 Task: Check the percentage active listings of tray ceiling in the last 1 year.
Action: Mouse moved to (938, 221)
Screenshot: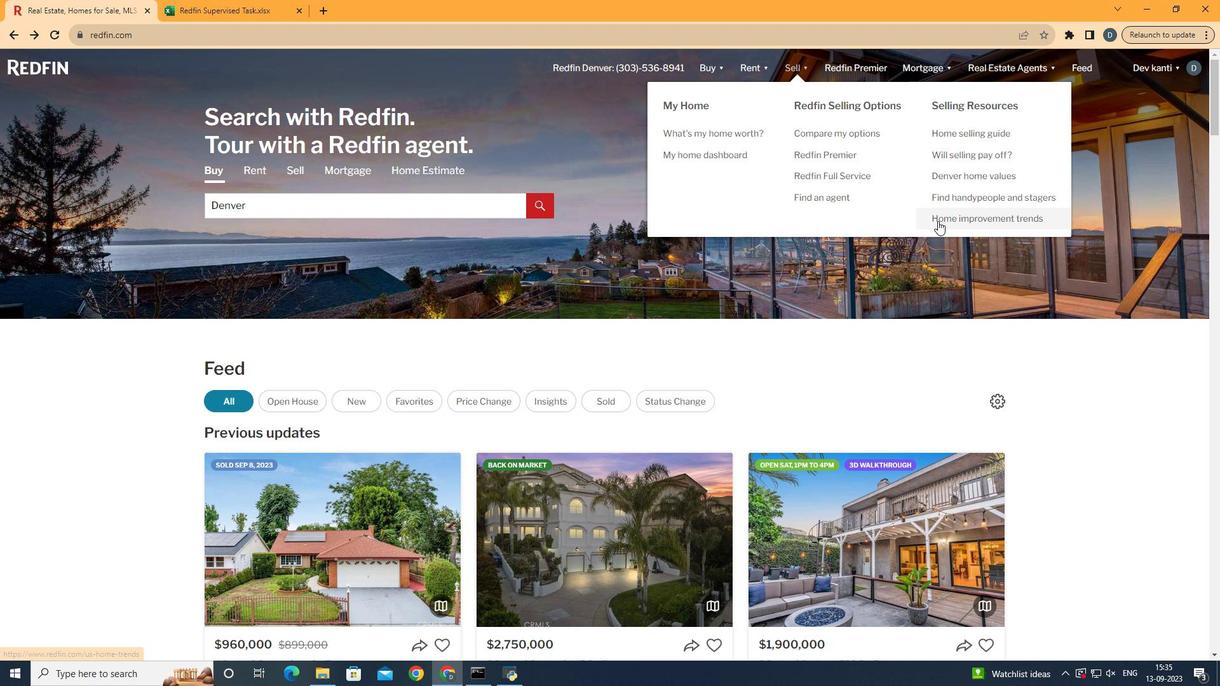 
Action: Mouse pressed left at (938, 221)
Screenshot: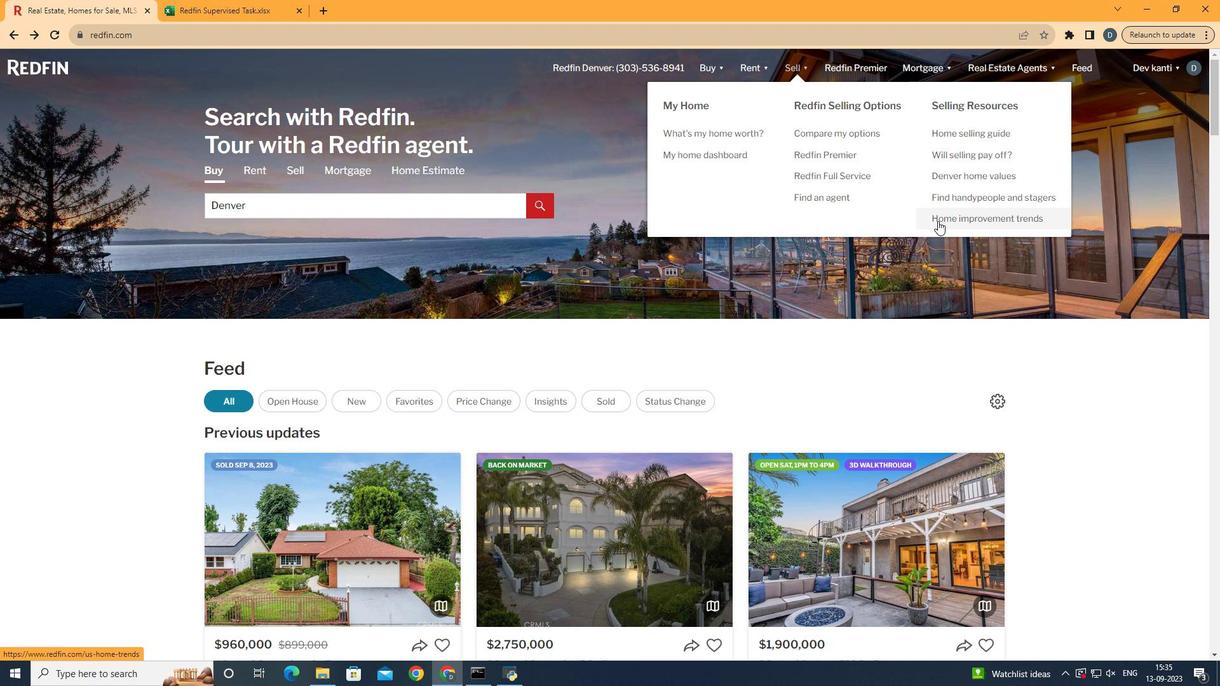 
Action: Mouse moved to (322, 239)
Screenshot: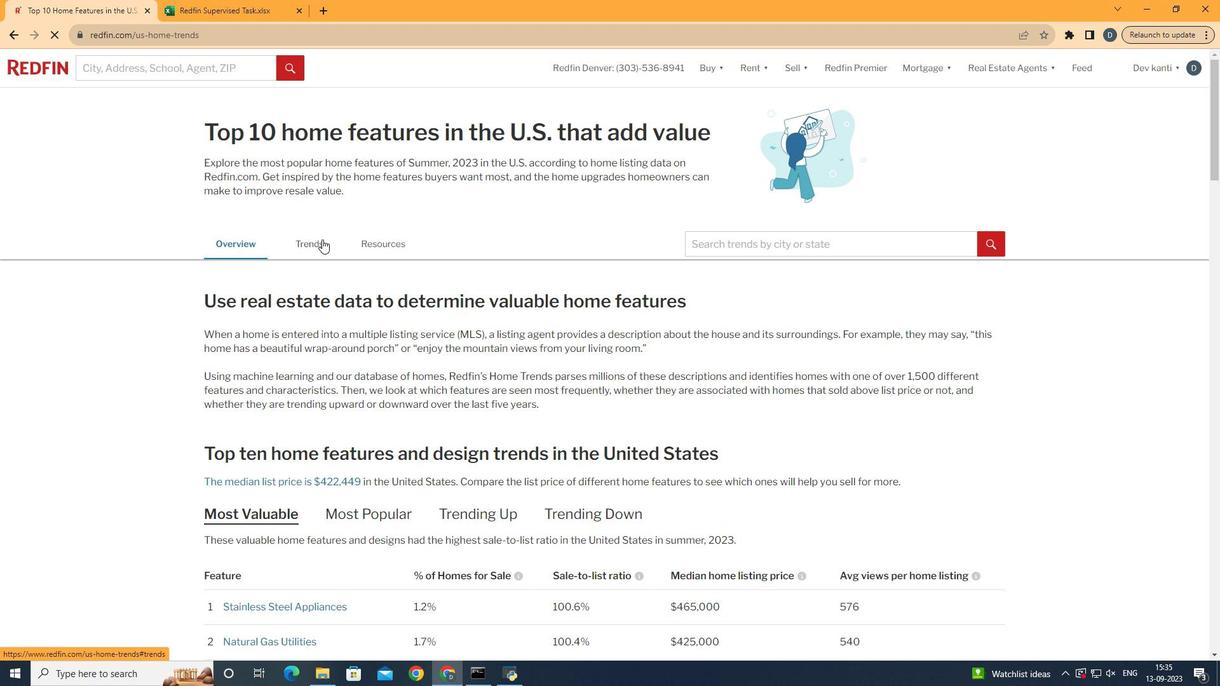 
Action: Mouse pressed left at (322, 239)
Screenshot: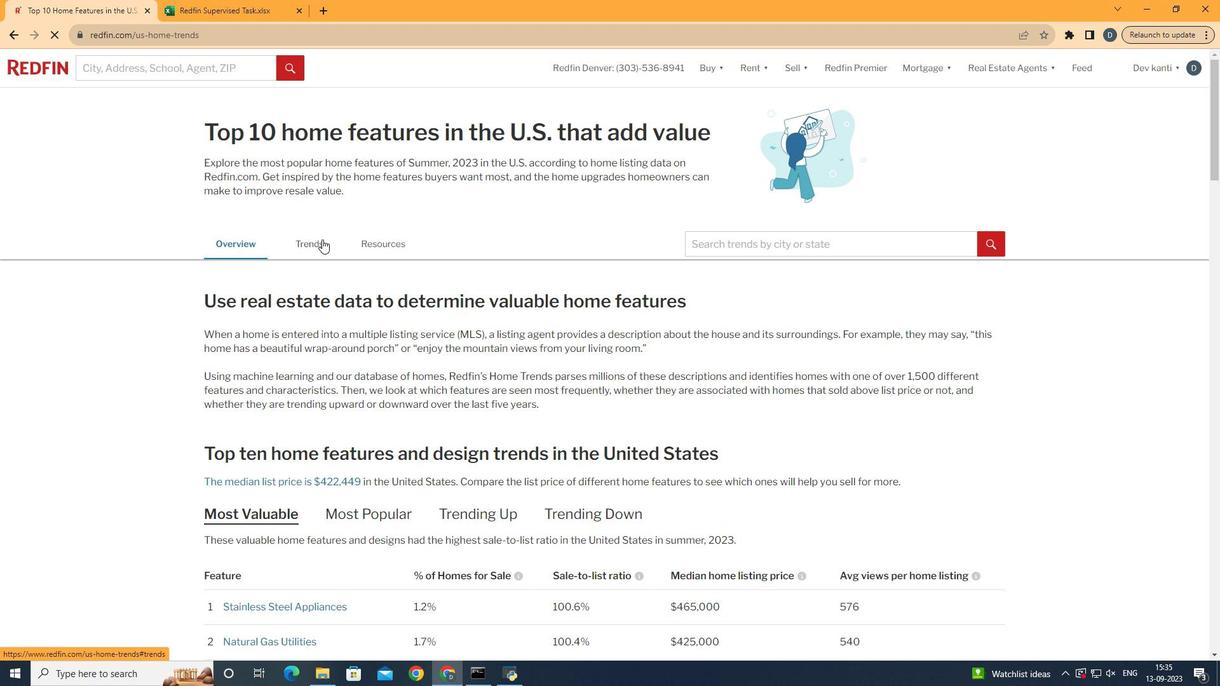 
Action: Mouse moved to (606, 257)
Screenshot: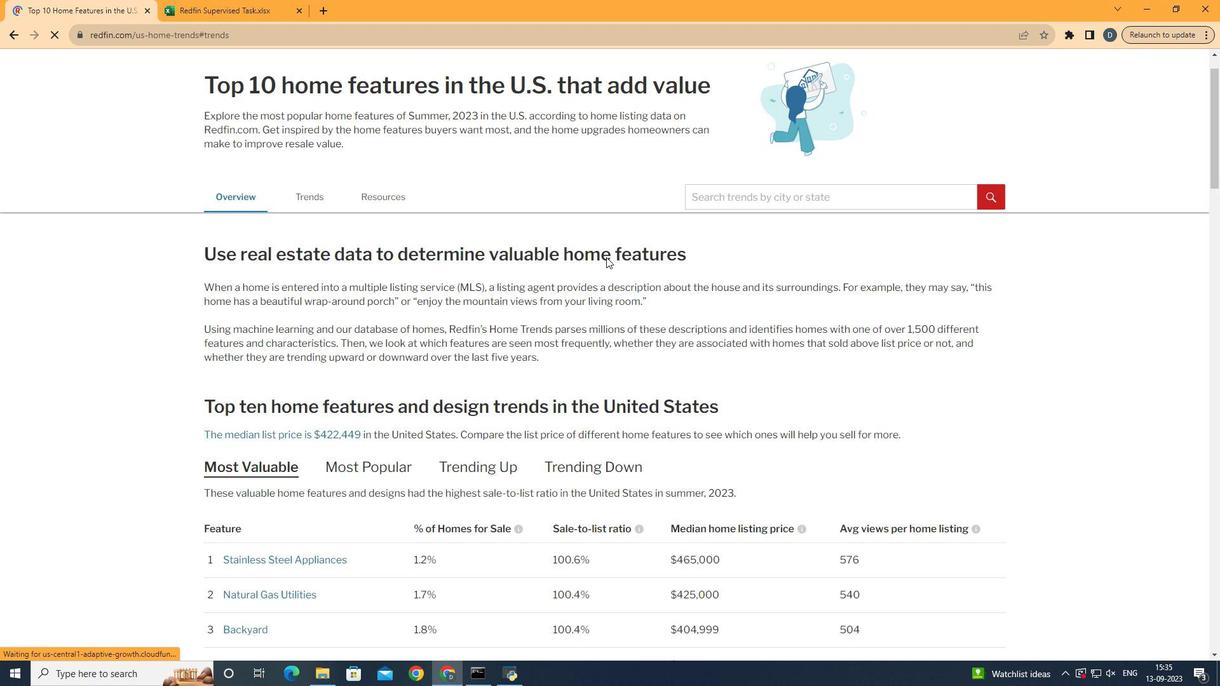 
Action: Mouse scrolled (606, 256) with delta (0, 0)
Screenshot: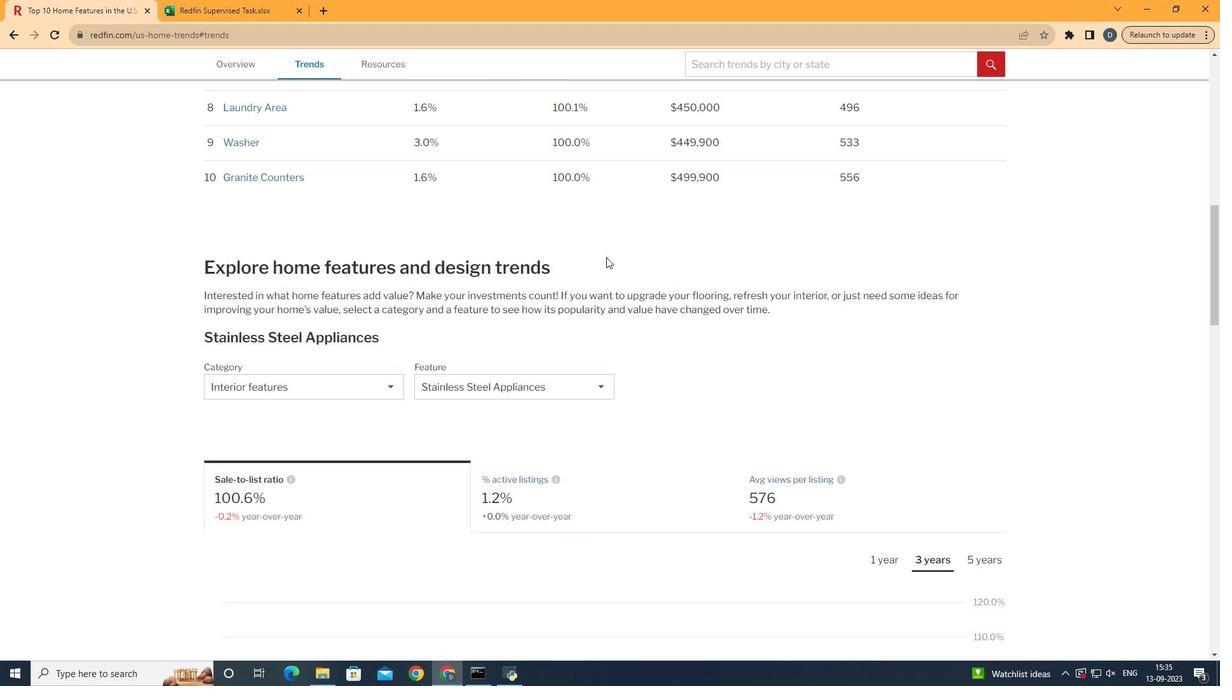 
Action: Mouse scrolled (606, 256) with delta (0, 0)
Screenshot: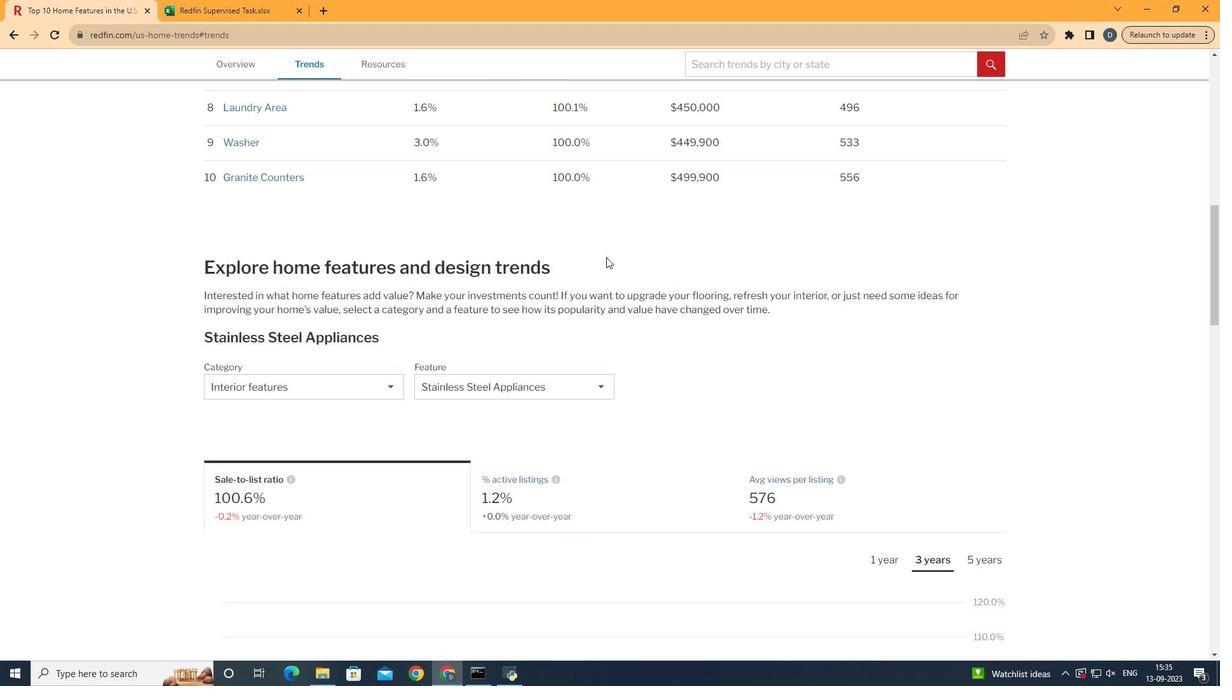 
Action: Mouse scrolled (606, 256) with delta (0, 0)
Screenshot: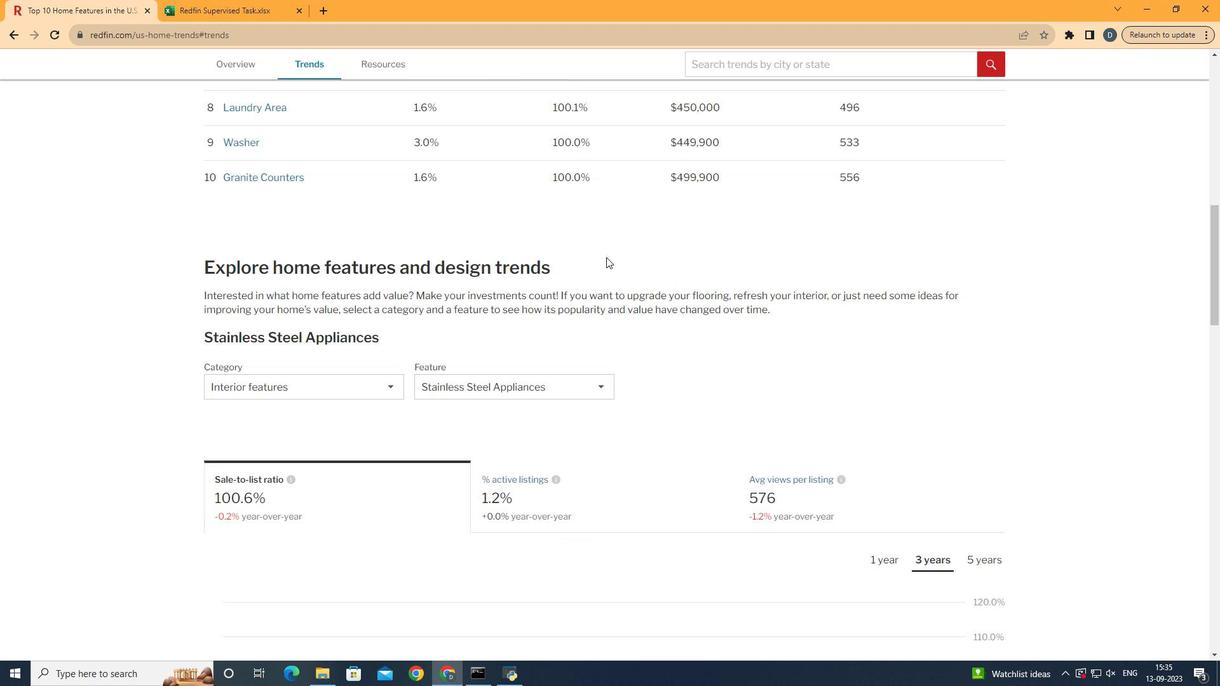 
Action: Mouse scrolled (606, 256) with delta (0, 0)
Screenshot: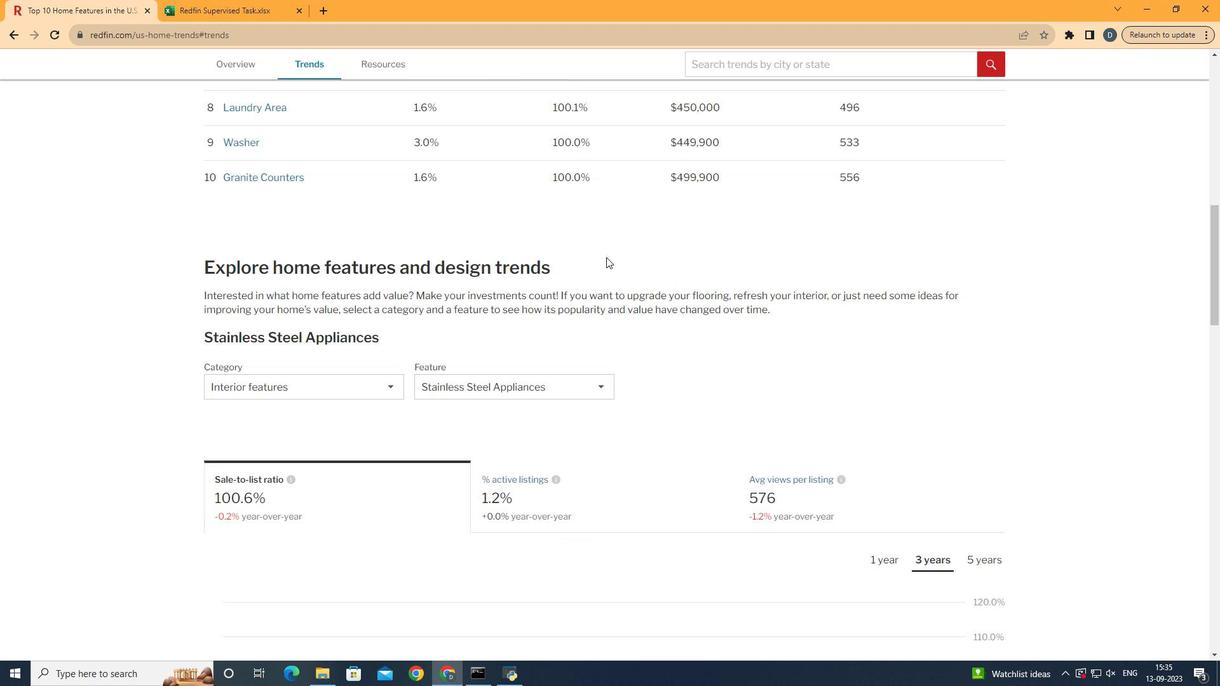 
Action: Mouse scrolled (606, 256) with delta (0, 0)
Screenshot: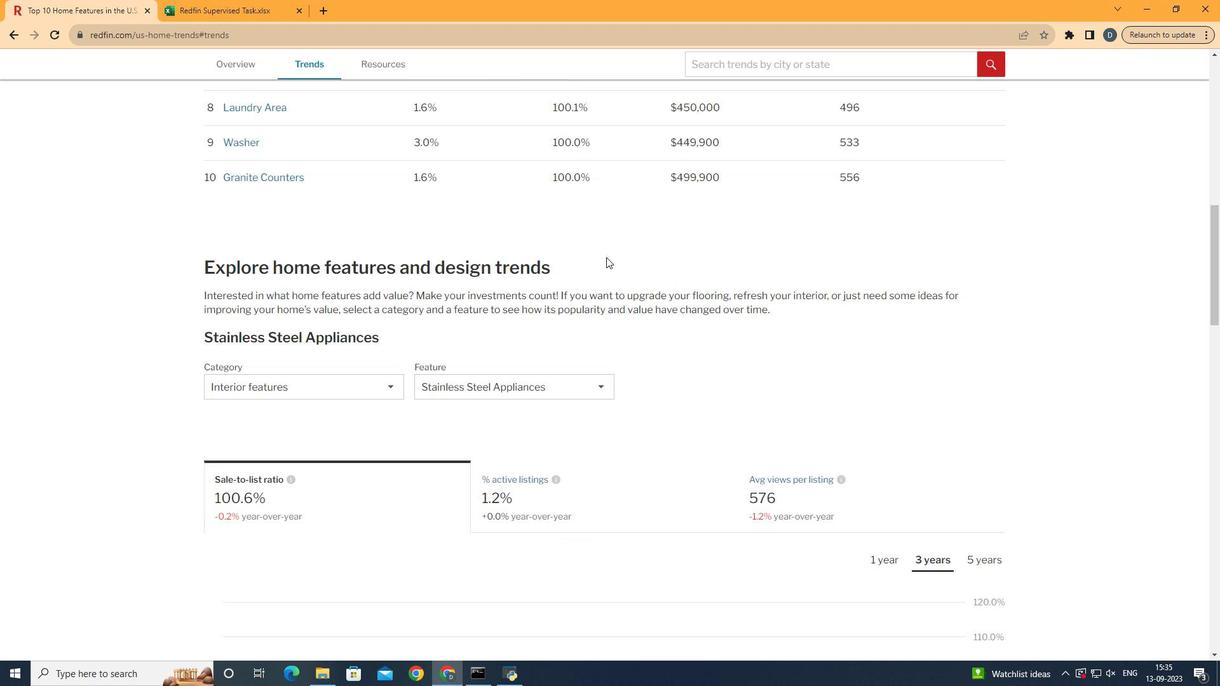 
Action: Mouse scrolled (606, 256) with delta (0, 0)
Screenshot: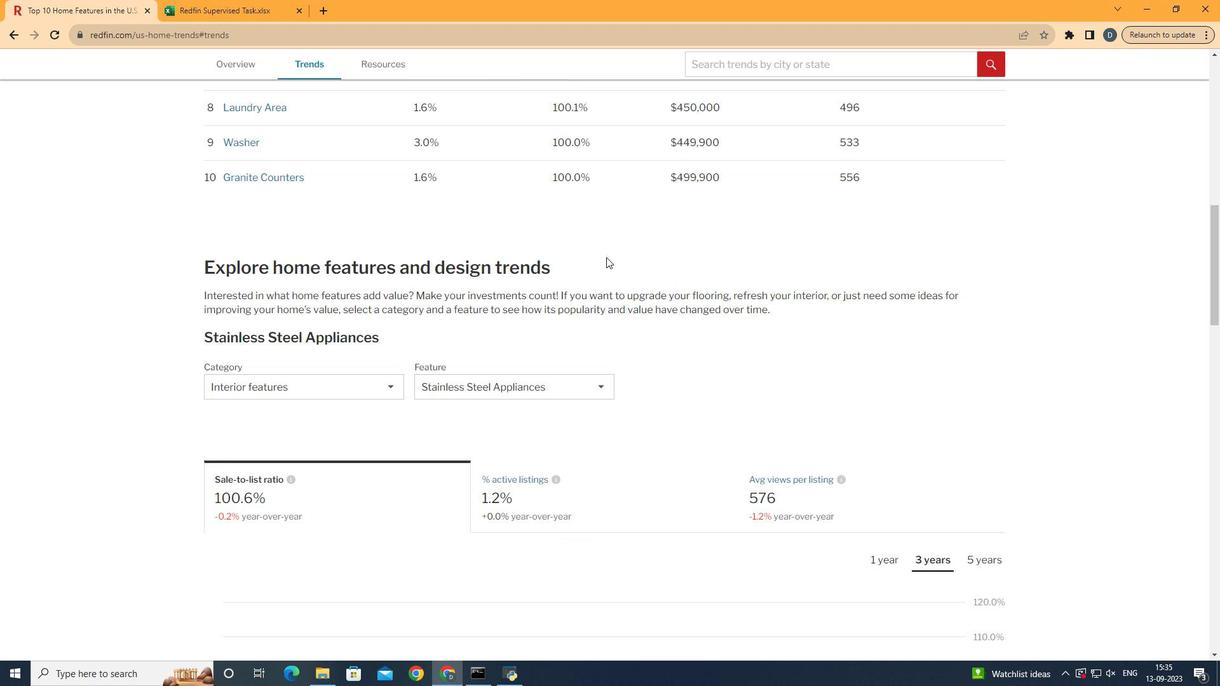 
Action: Mouse moved to (355, 381)
Screenshot: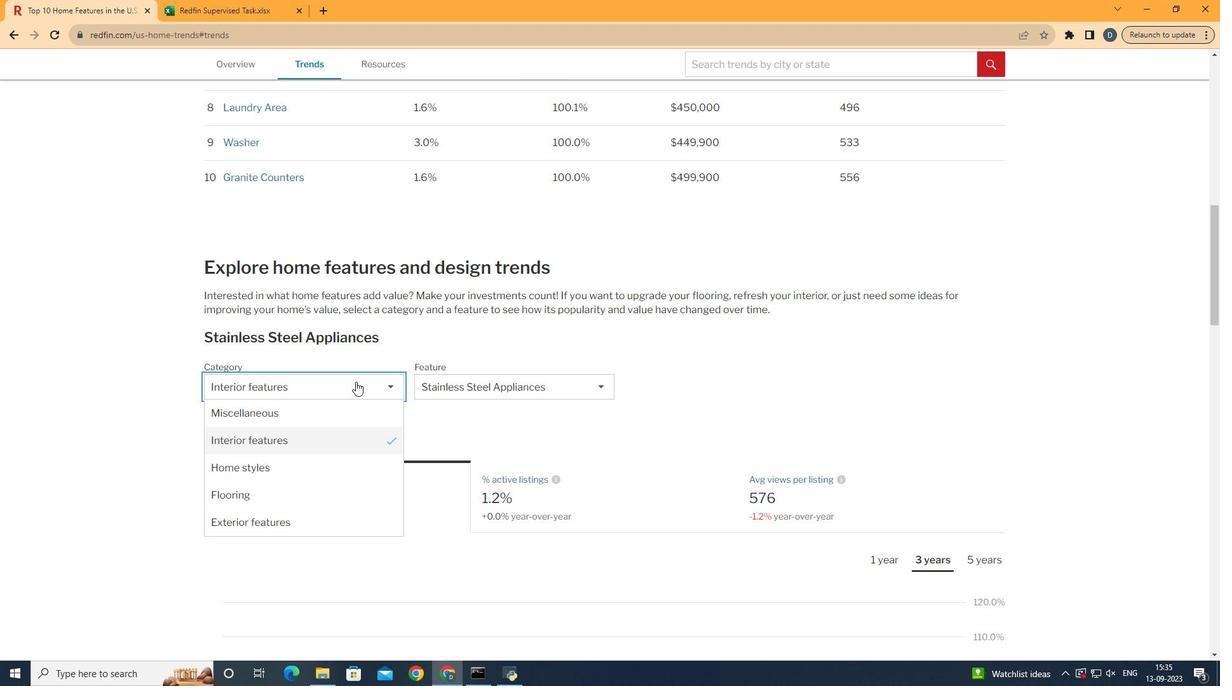 
Action: Mouse pressed left at (355, 381)
Screenshot: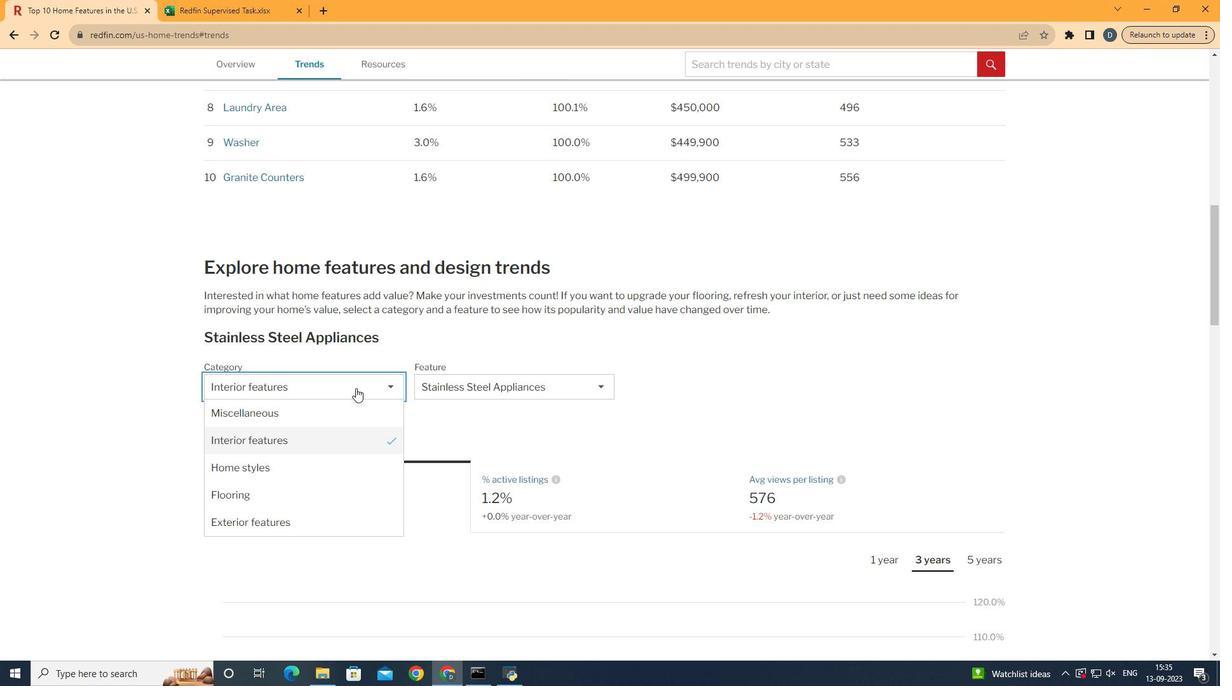 
Action: Mouse moved to (362, 434)
Screenshot: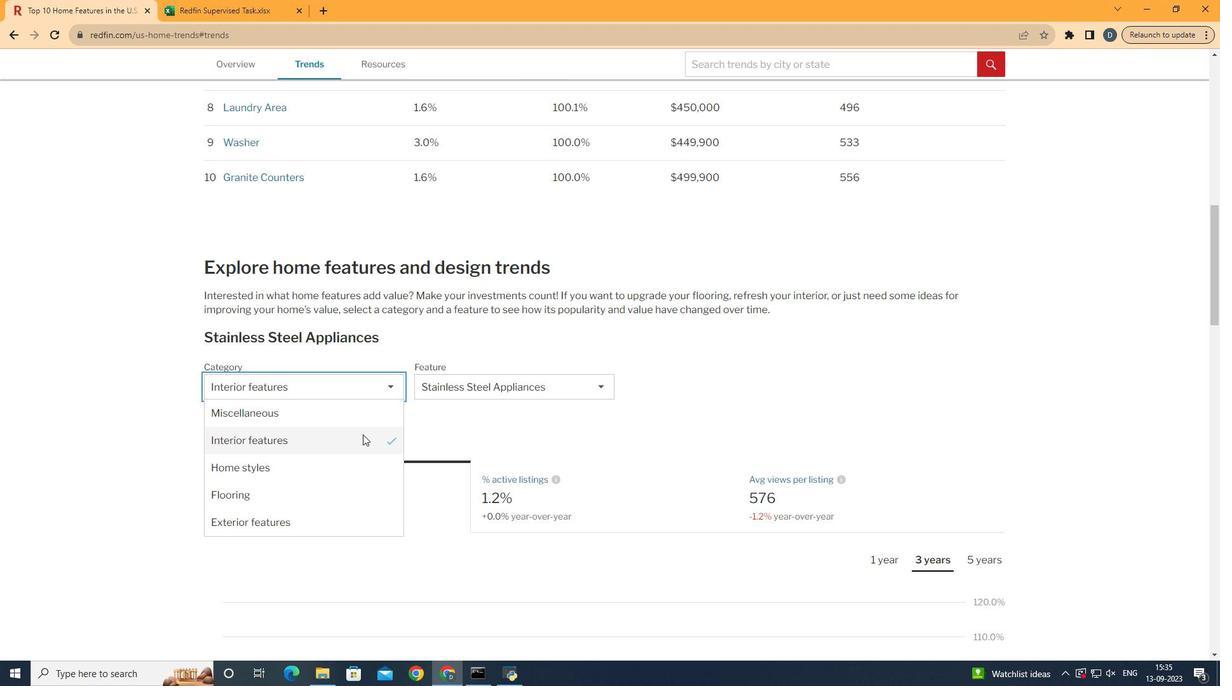 
Action: Mouse pressed left at (362, 434)
Screenshot: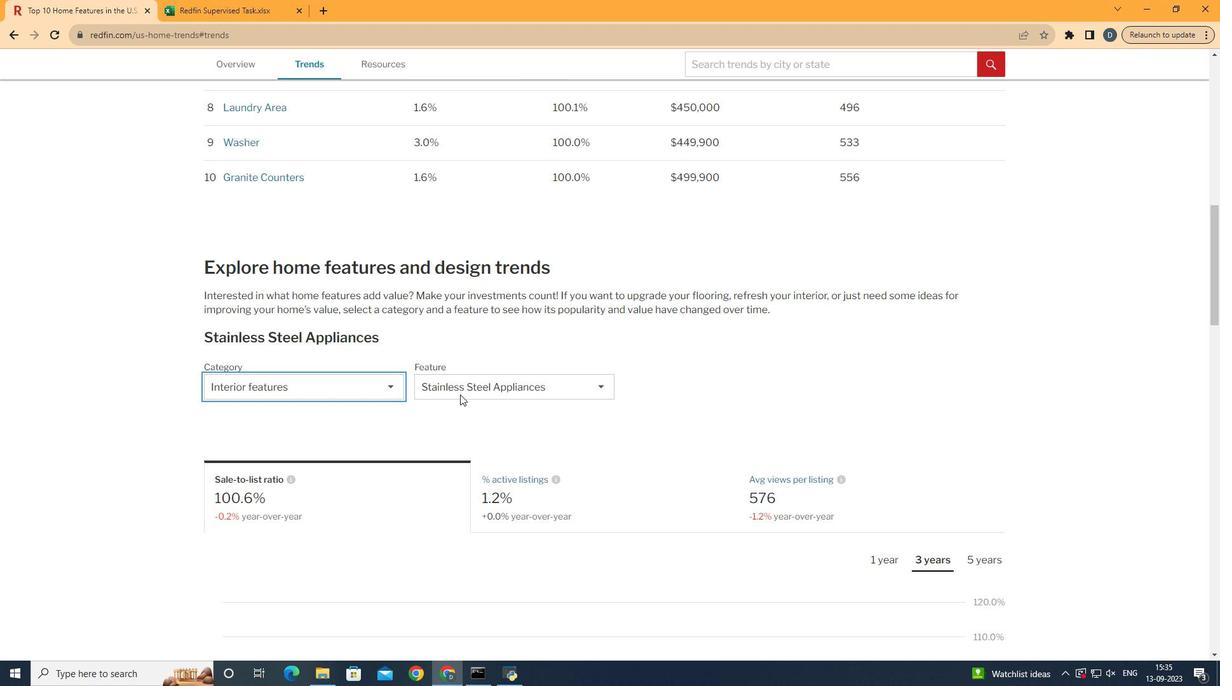 
Action: Mouse moved to (500, 367)
Screenshot: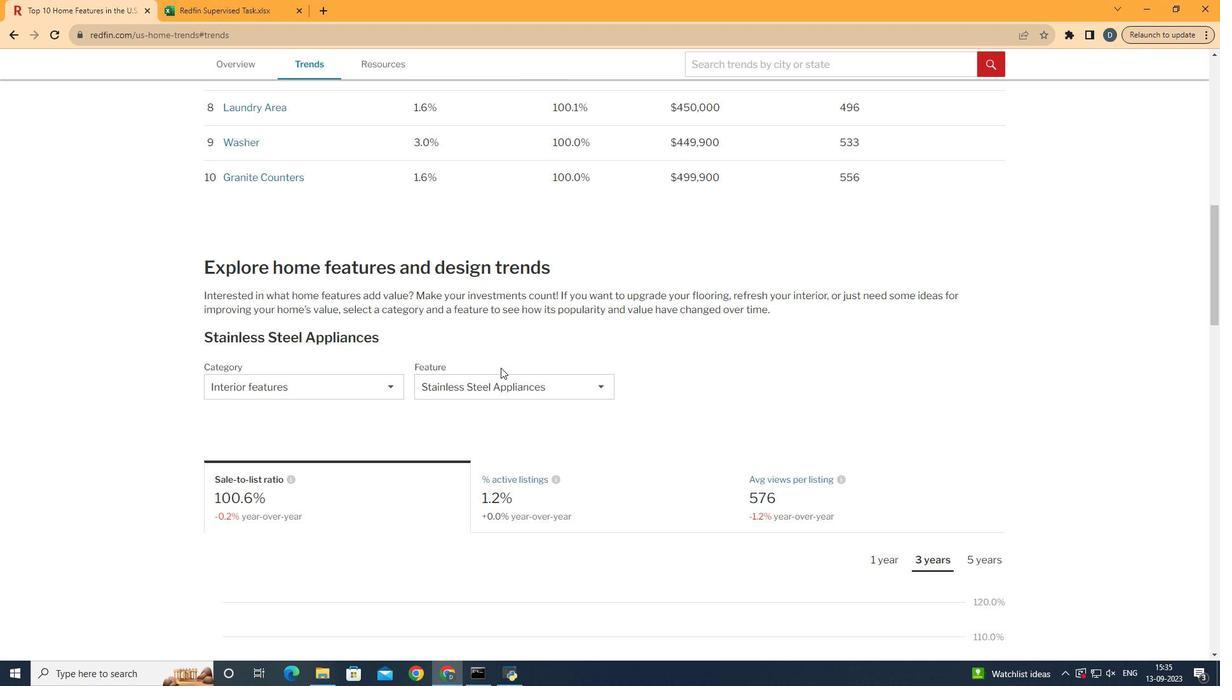 
Action: Mouse pressed left at (500, 367)
Screenshot: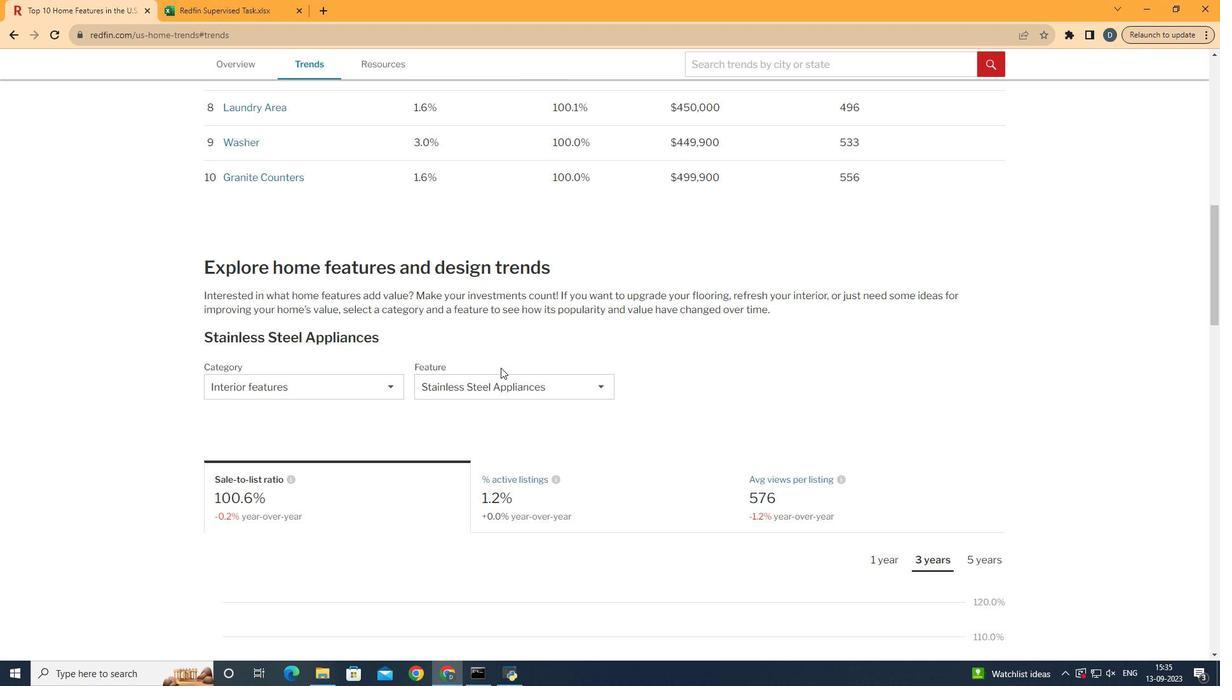 
Action: Mouse moved to (503, 378)
Screenshot: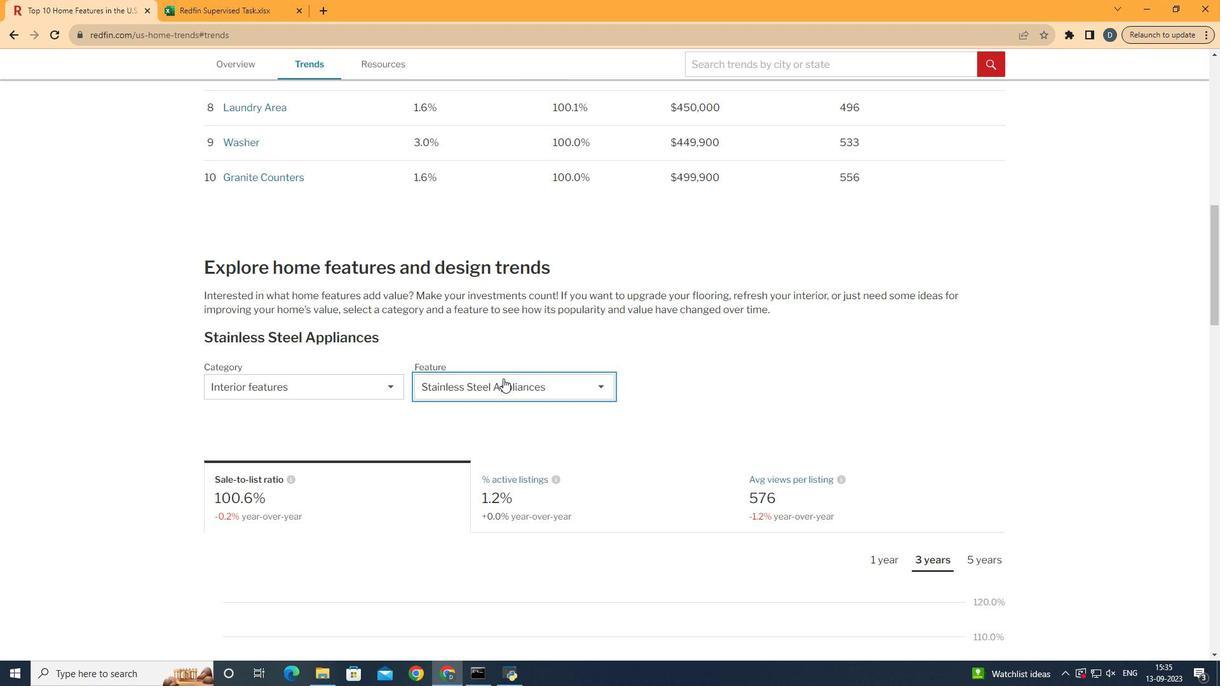 
Action: Mouse pressed left at (503, 378)
Screenshot: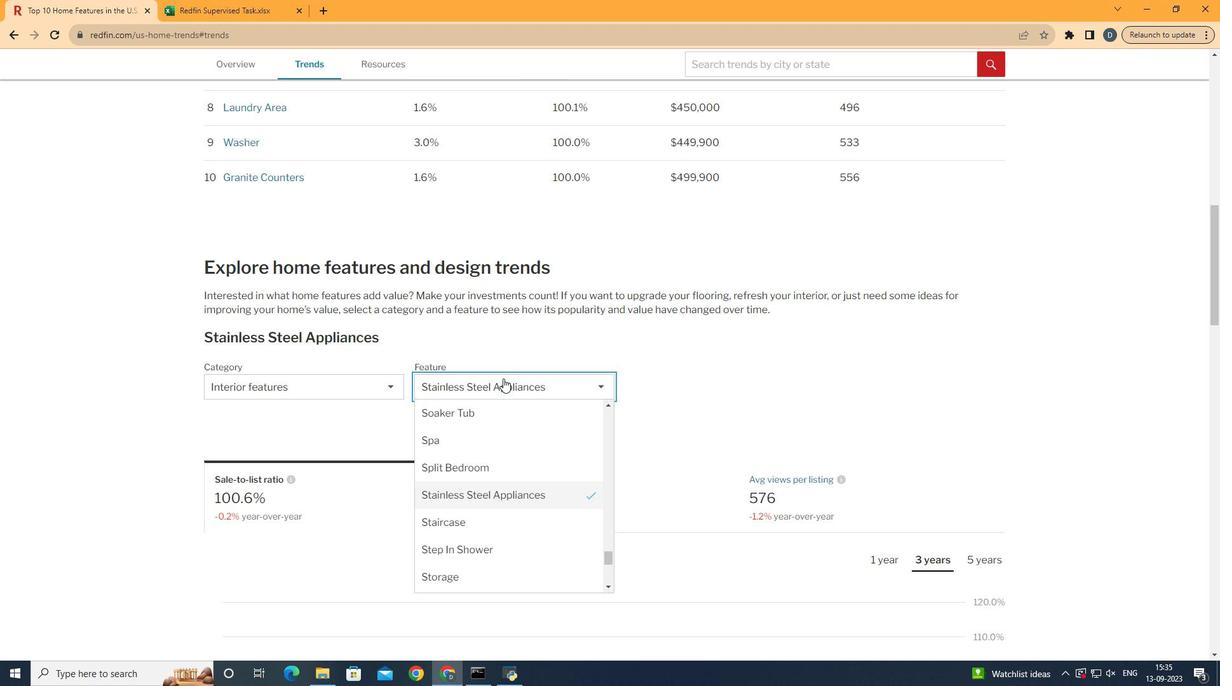 
Action: Mouse moved to (577, 450)
Screenshot: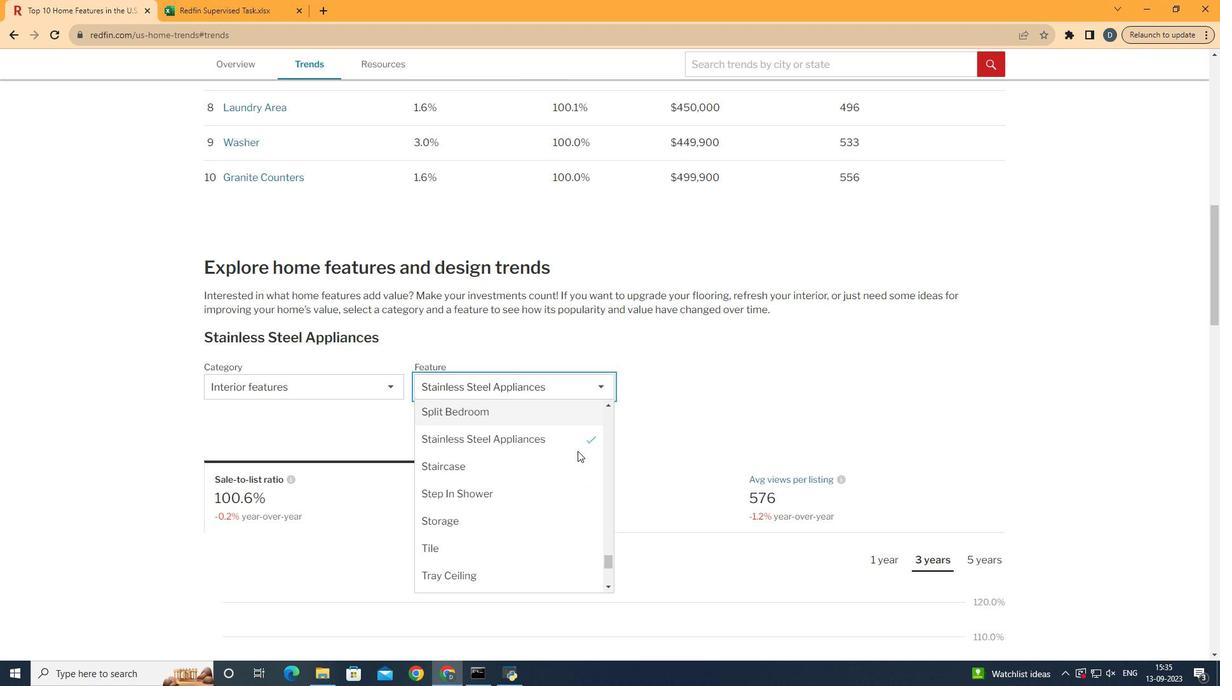 
Action: Mouse scrolled (577, 449) with delta (0, 0)
Screenshot: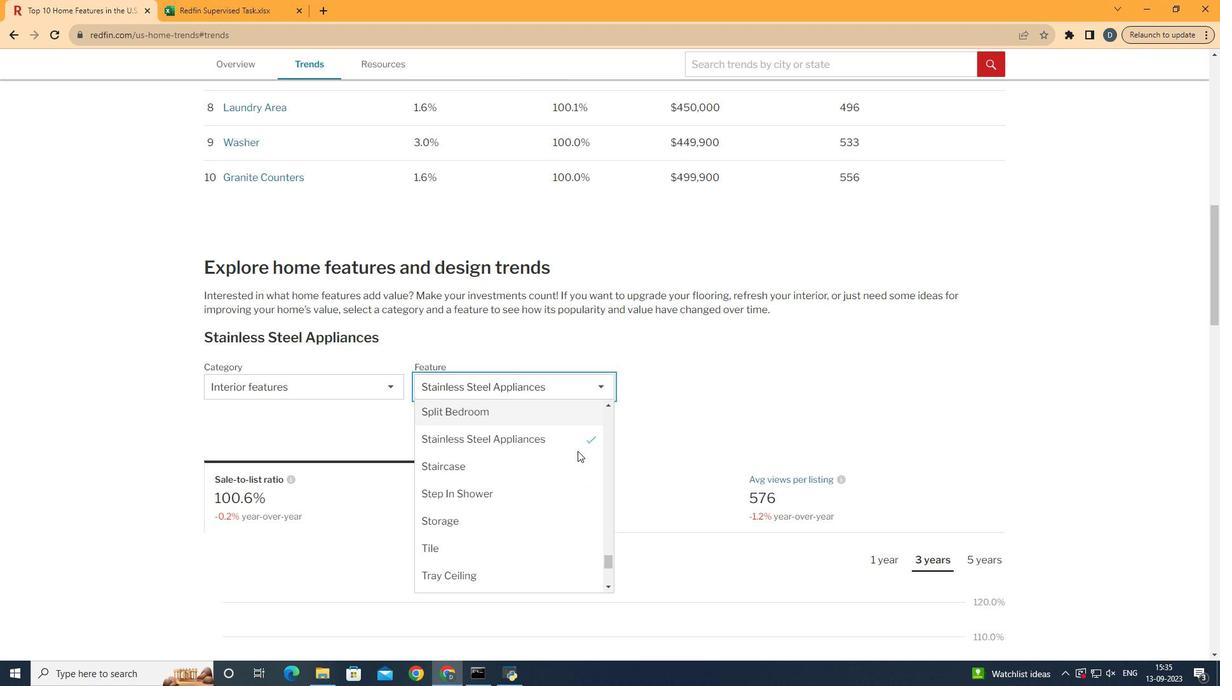 
Action: Mouse moved to (524, 570)
Screenshot: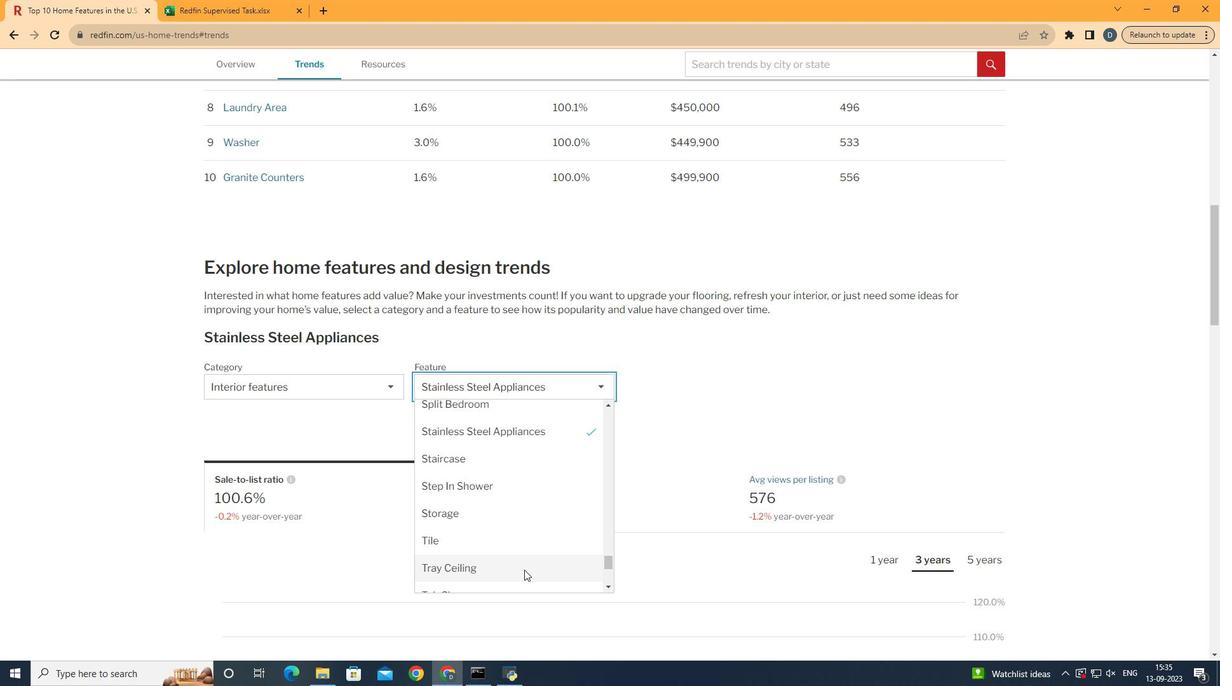
Action: Mouse pressed left at (524, 570)
Screenshot: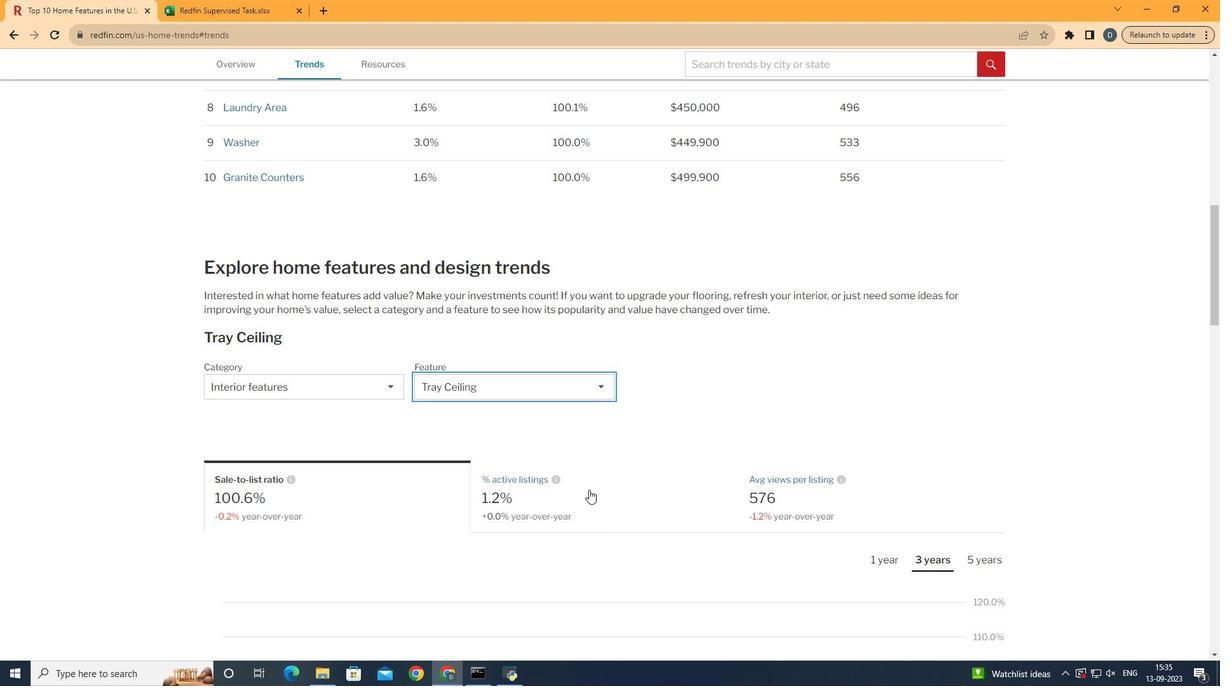 
Action: Mouse moved to (704, 348)
Screenshot: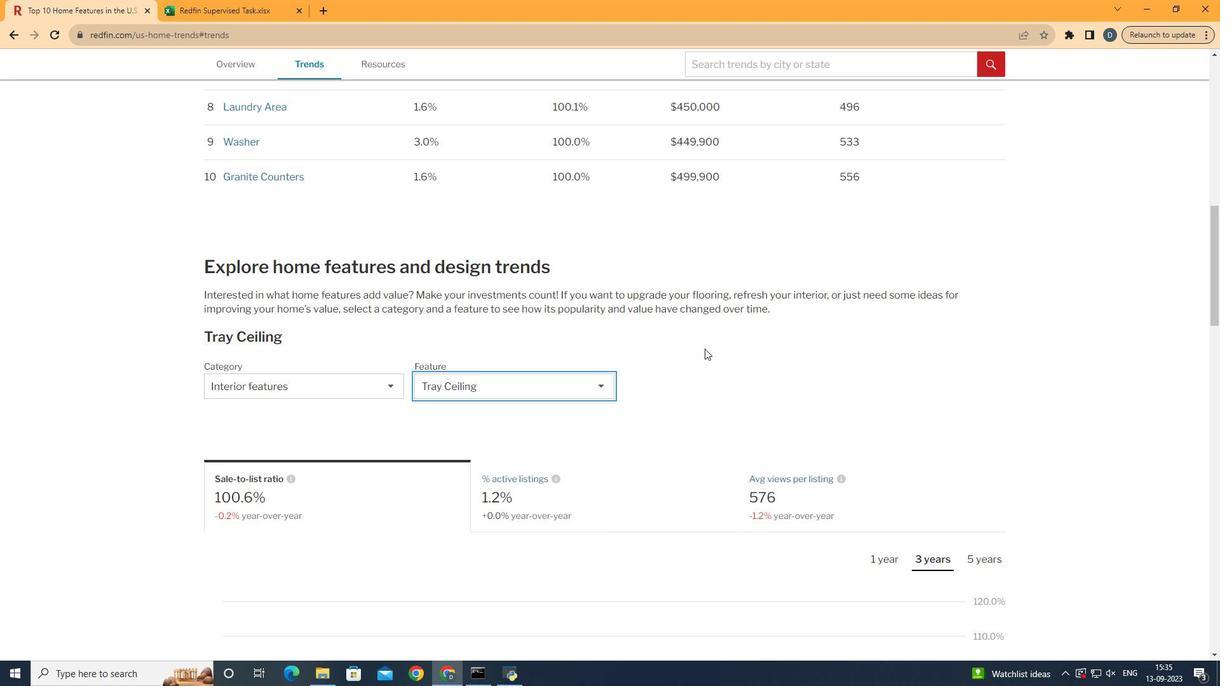 
Action: Mouse scrolled (704, 348) with delta (0, 0)
Screenshot: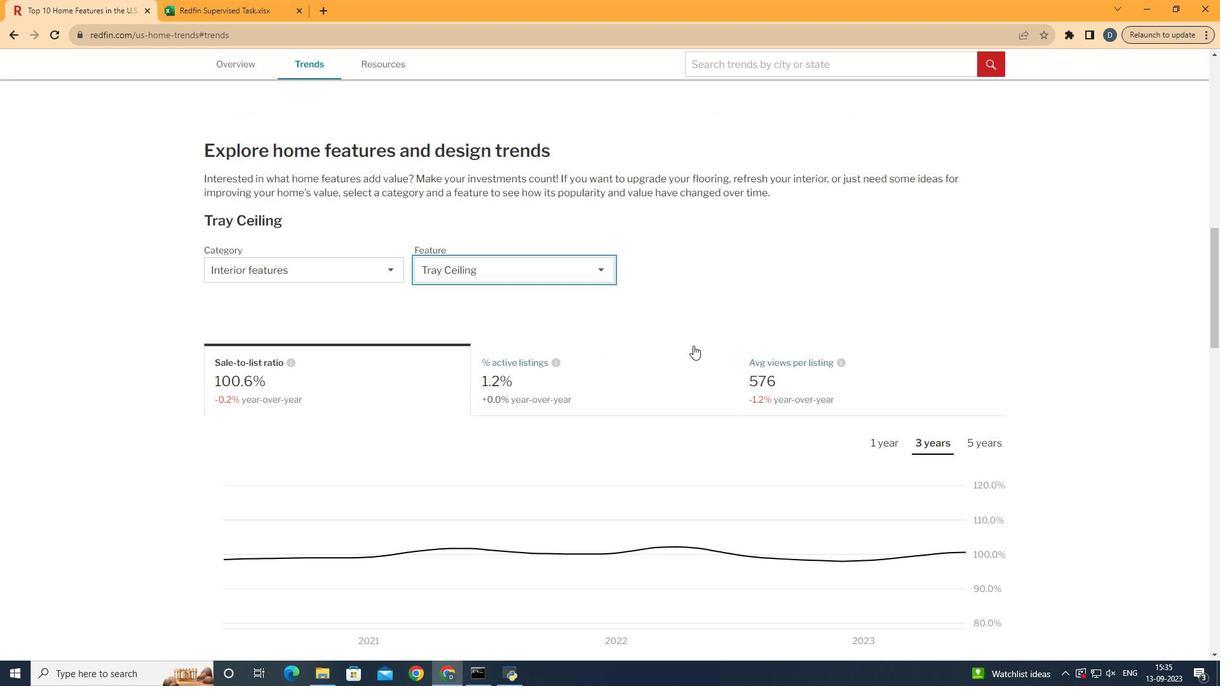 
Action: Mouse scrolled (704, 348) with delta (0, 0)
Screenshot: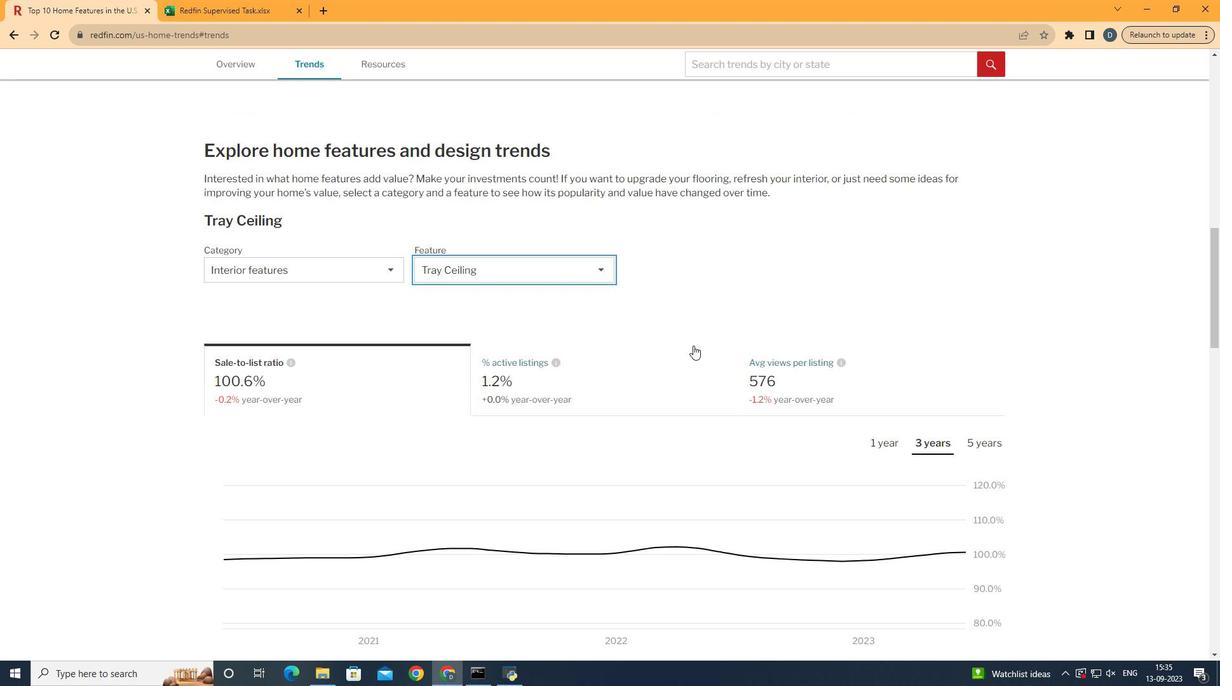
Action: Mouse moved to (604, 355)
Screenshot: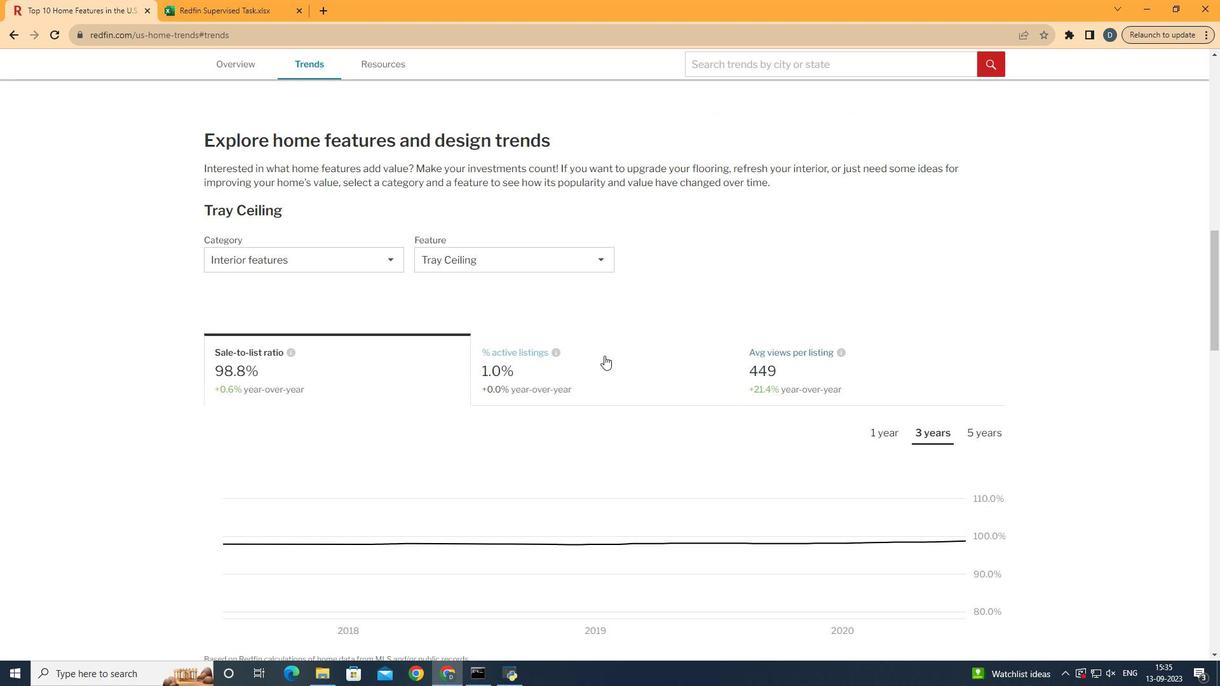 
Action: Mouse pressed left at (604, 355)
Screenshot: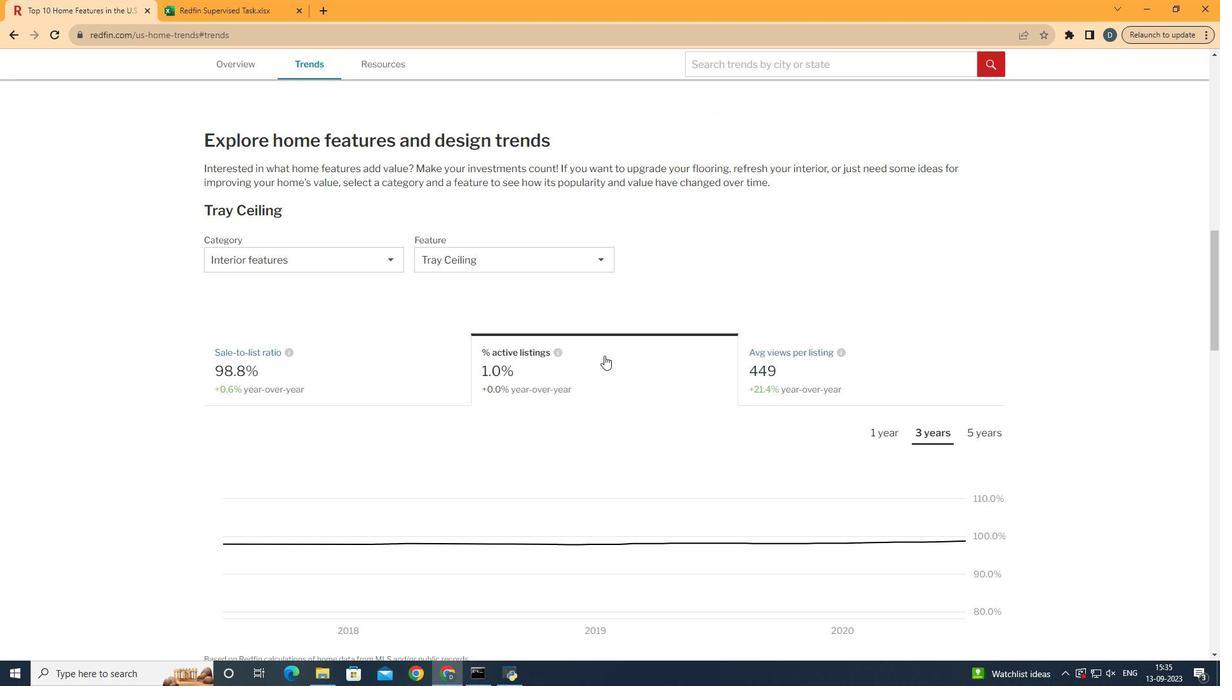 
Action: Mouse moved to (890, 429)
Screenshot: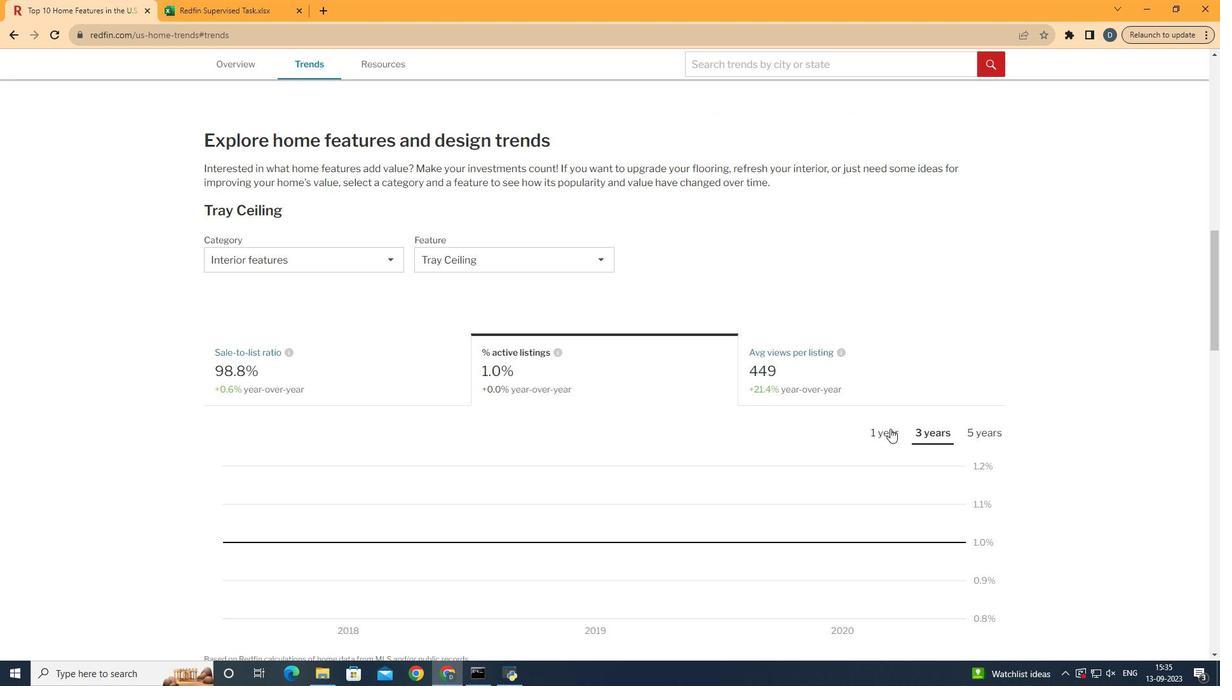 
Action: Mouse pressed left at (890, 429)
Screenshot: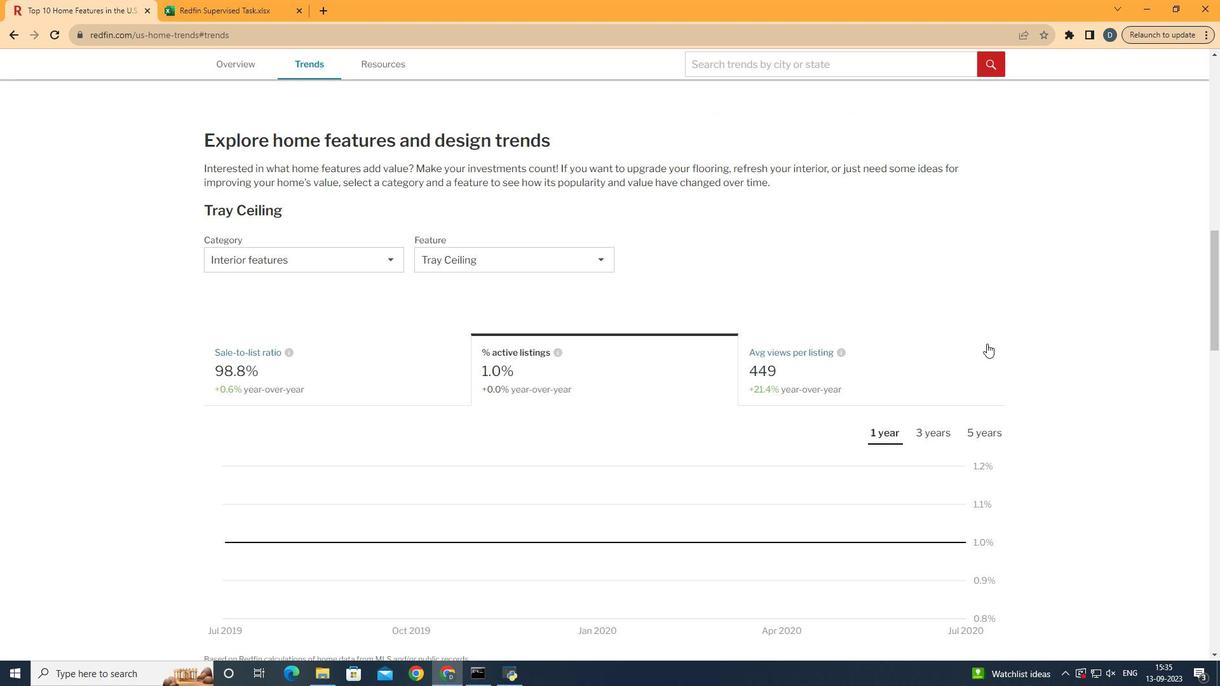 
Action: Mouse moved to (1050, 296)
Screenshot: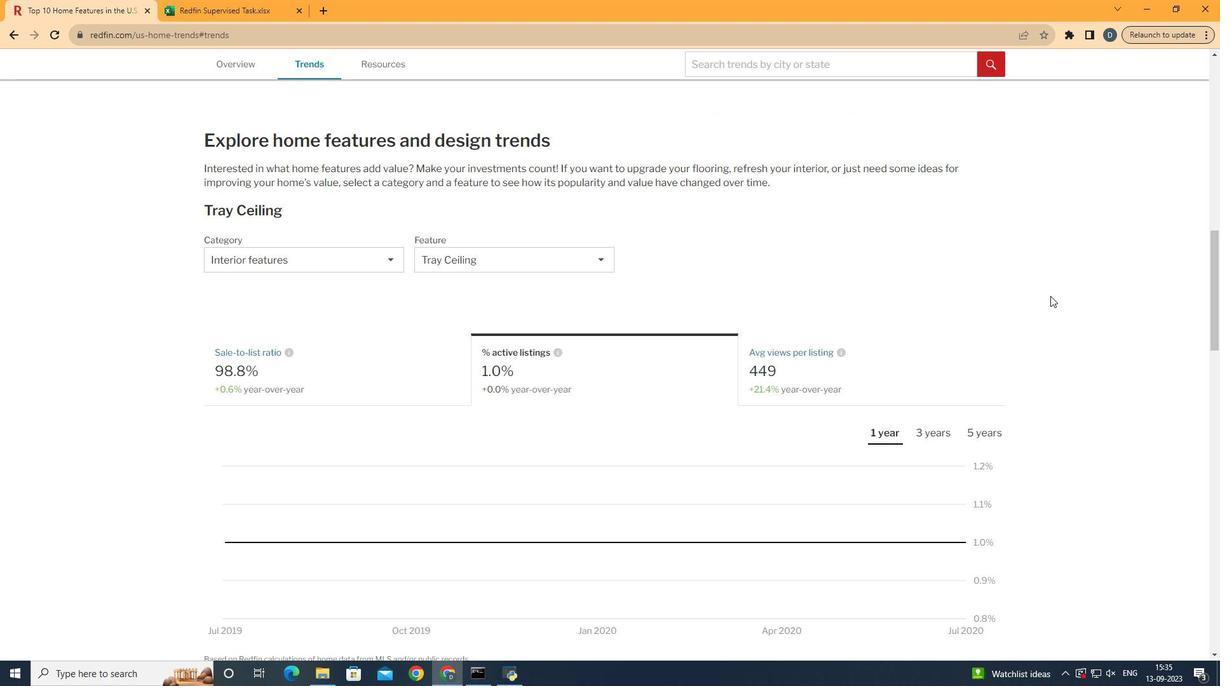 
Action: Mouse scrolled (1050, 295) with delta (0, 0)
Screenshot: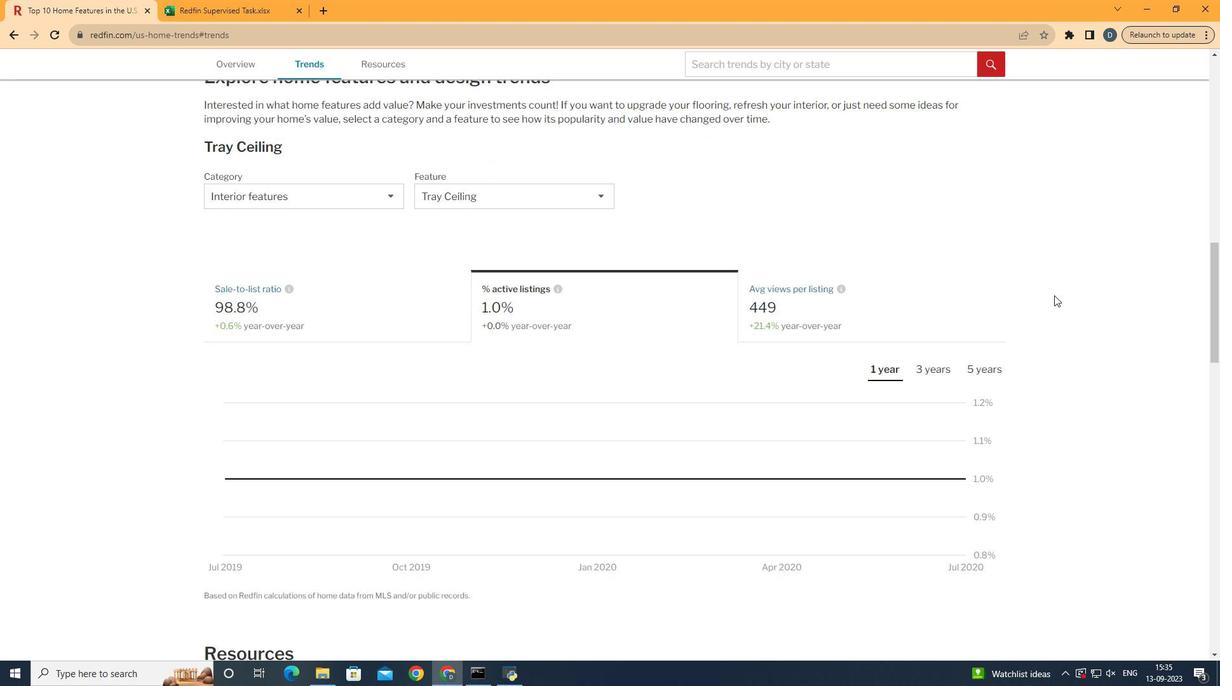 
Action: Mouse moved to (1054, 295)
Screenshot: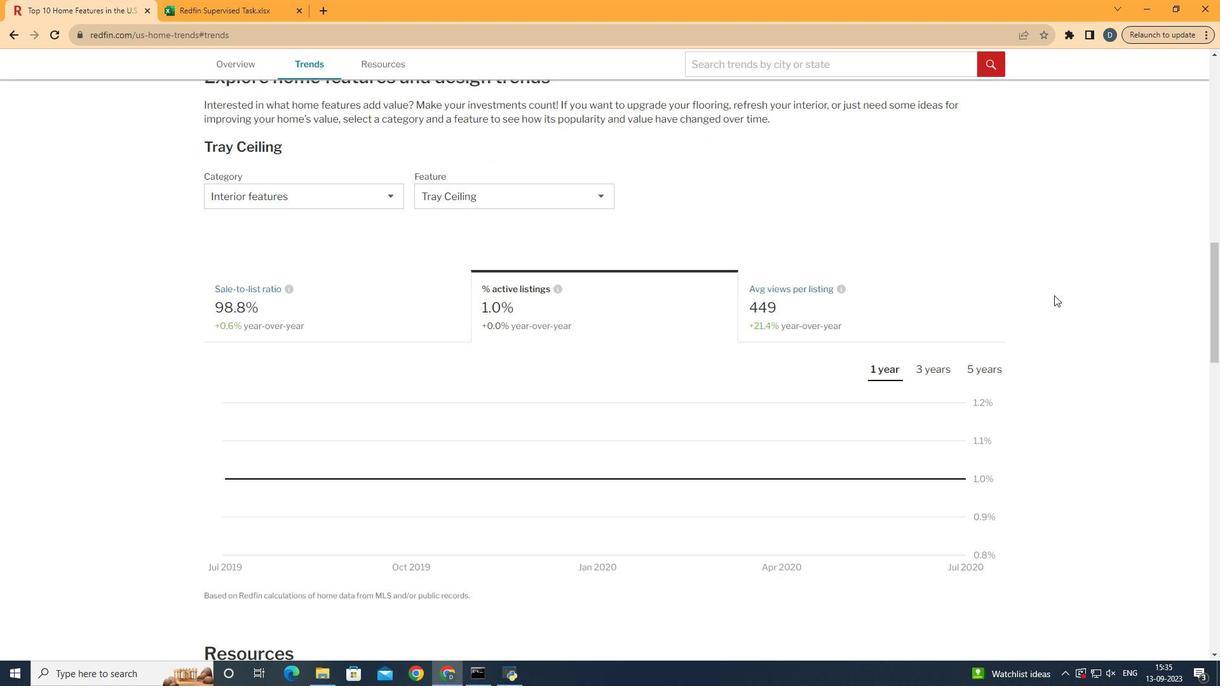 
